 Task: Start in the project AgileQuest the sprint 'Automated Build and Deployment Sprint', with a duration of 2 weeks. Start in the project AgileQuest the sprint 'Automated Build and Deployment Sprint', with a duration of 1 week. Start in the project AgileQuest the sprint 'Automated Build and Deployment Sprint', with a duration of 3 weeks
Action: Mouse moved to (820, 191)
Screenshot: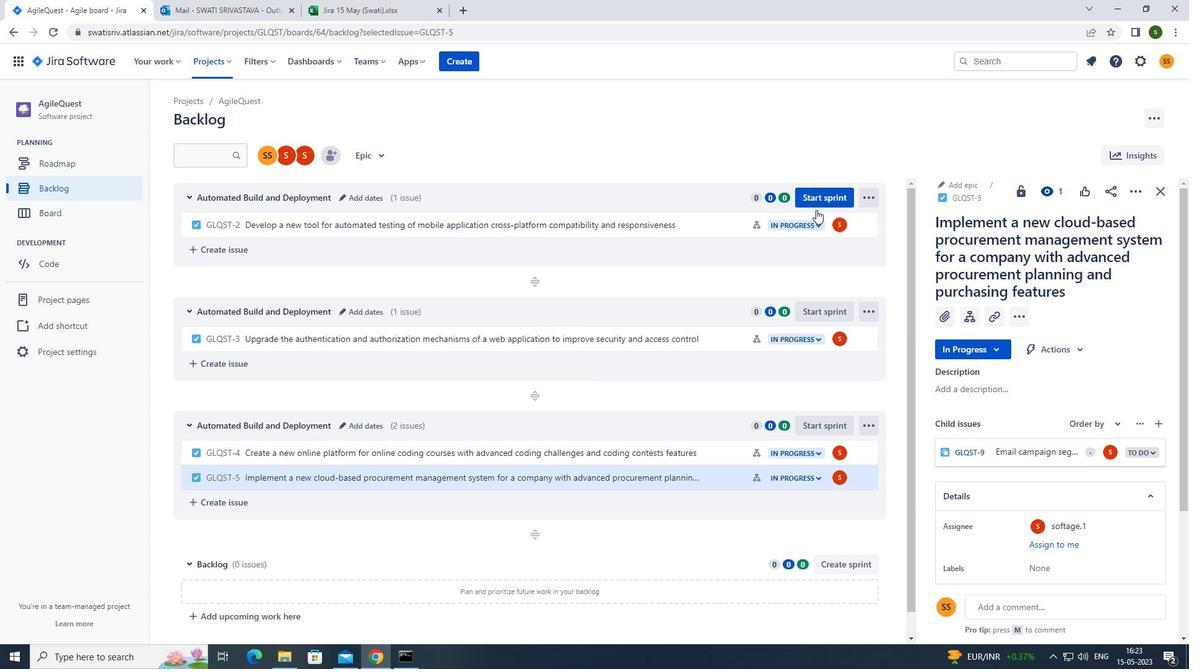 
Action: Mouse pressed left at (820, 191)
Screenshot: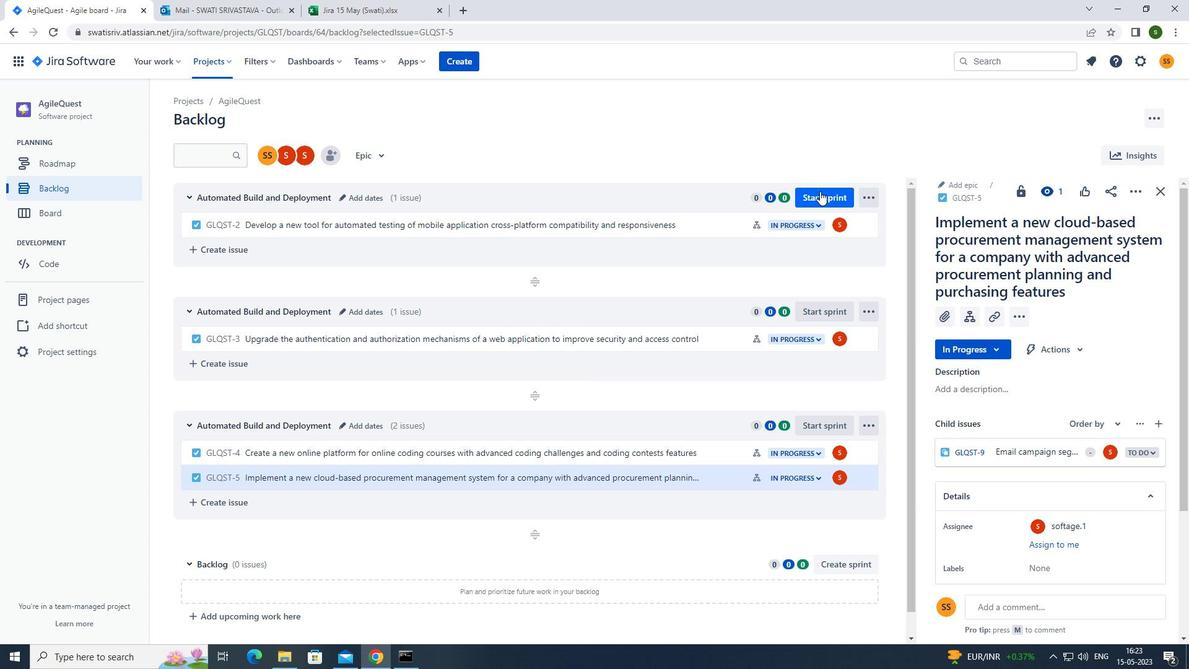 
Action: Mouse moved to (561, 215)
Screenshot: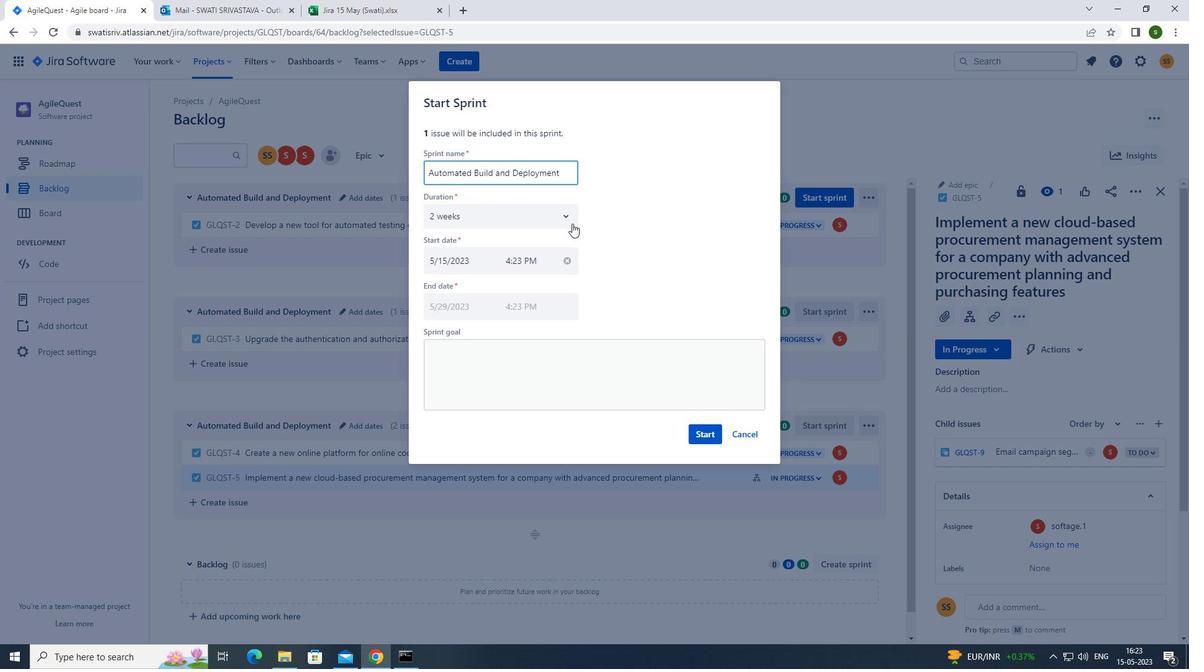 
Action: Mouse pressed left at (561, 215)
Screenshot: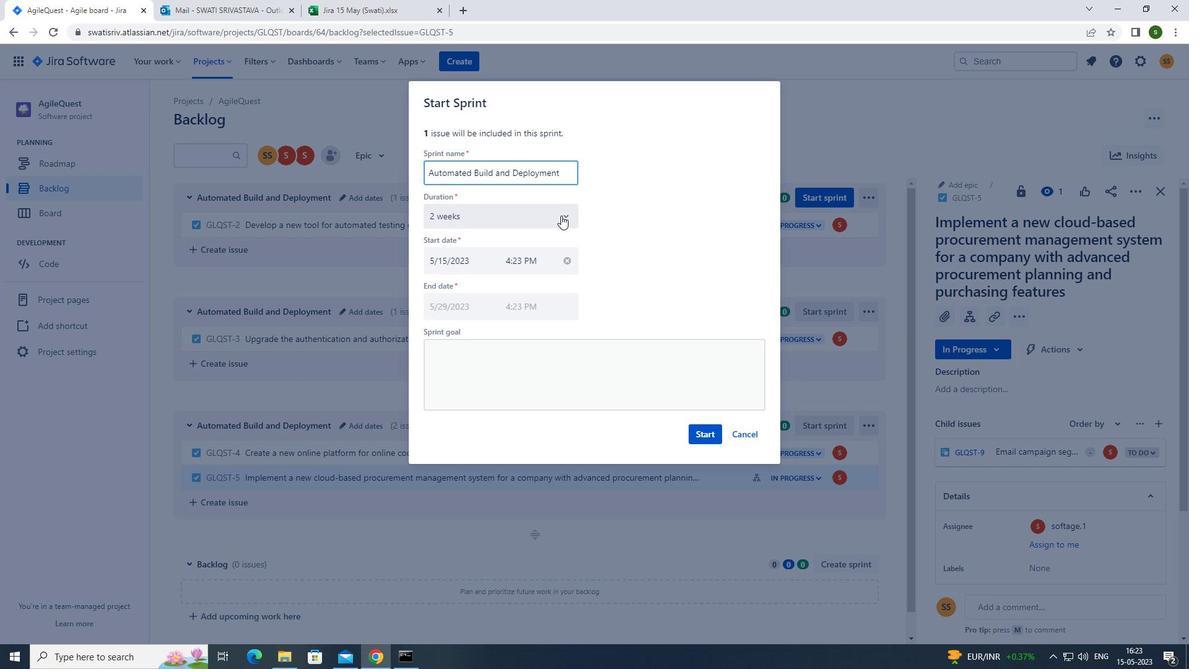 
Action: Mouse moved to (498, 267)
Screenshot: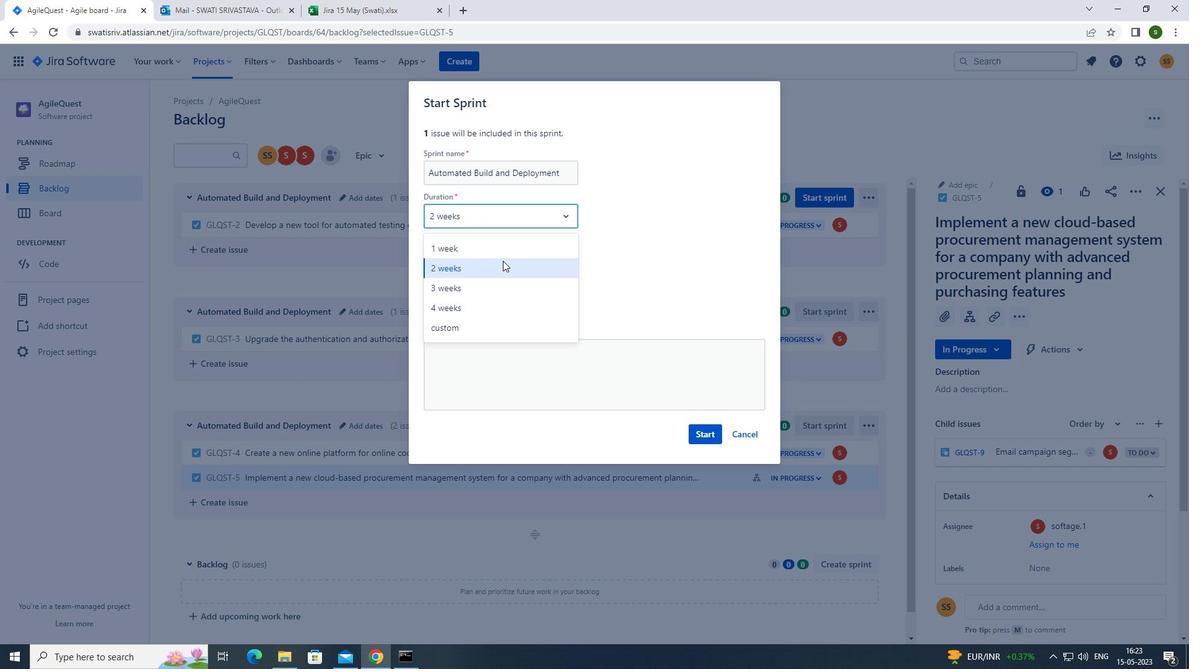 
Action: Mouse pressed left at (498, 267)
Screenshot: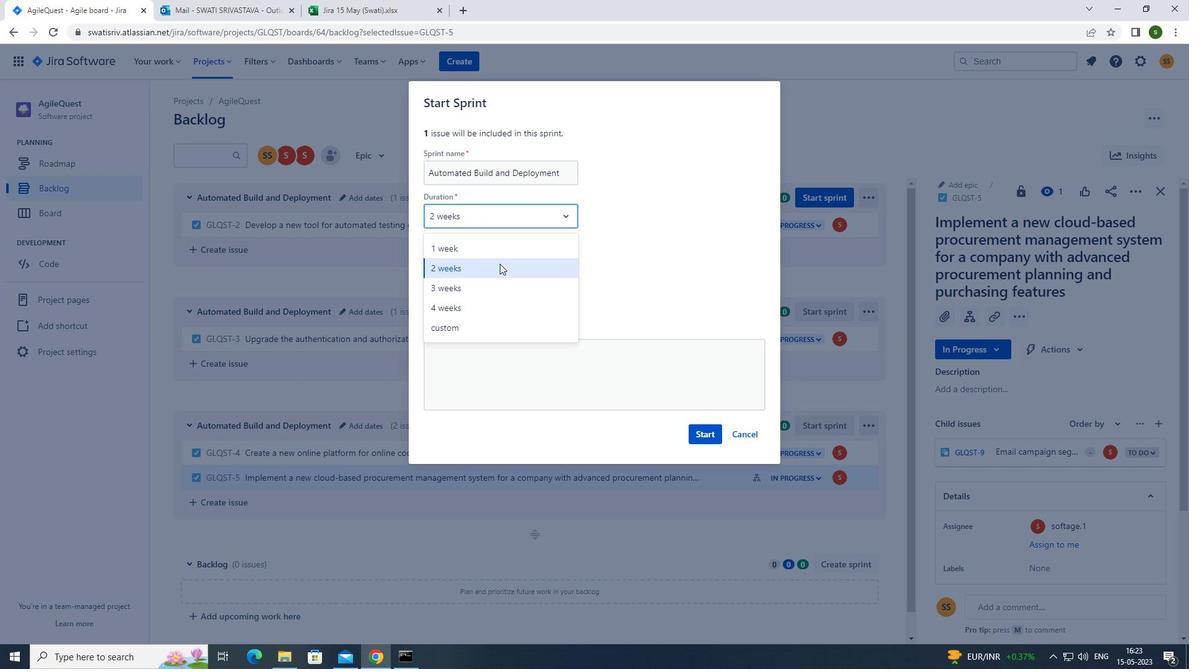 
Action: Mouse moved to (698, 436)
Screenshot: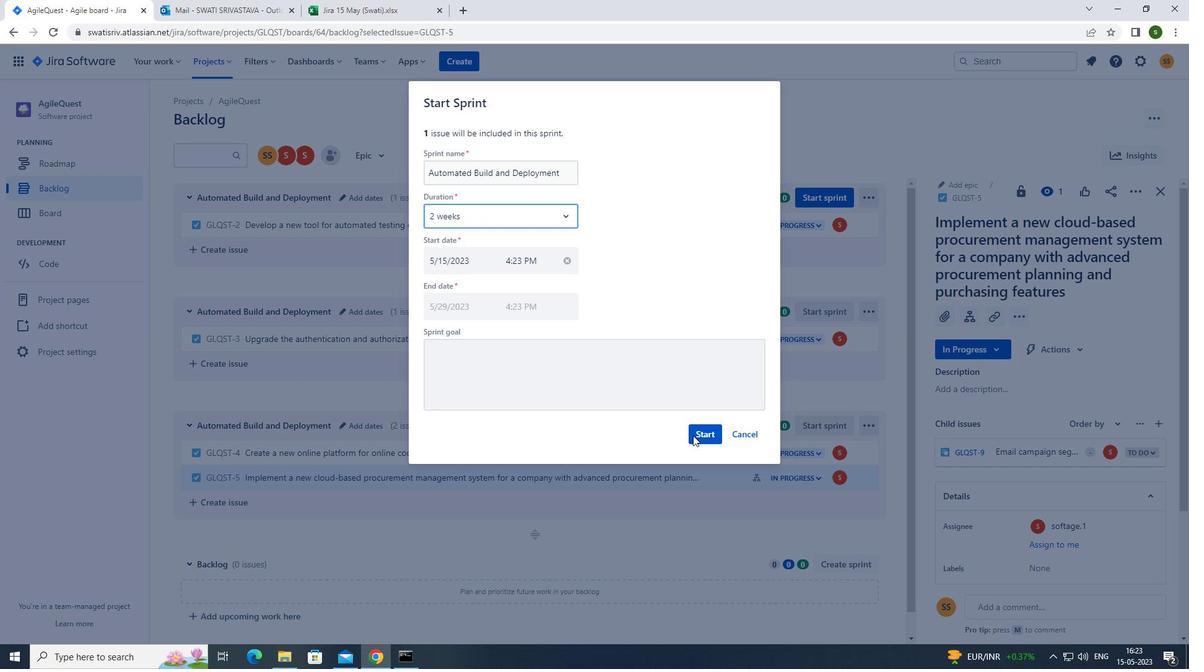 
Action: Mouse pressed left at (698, 436)
Screenshot: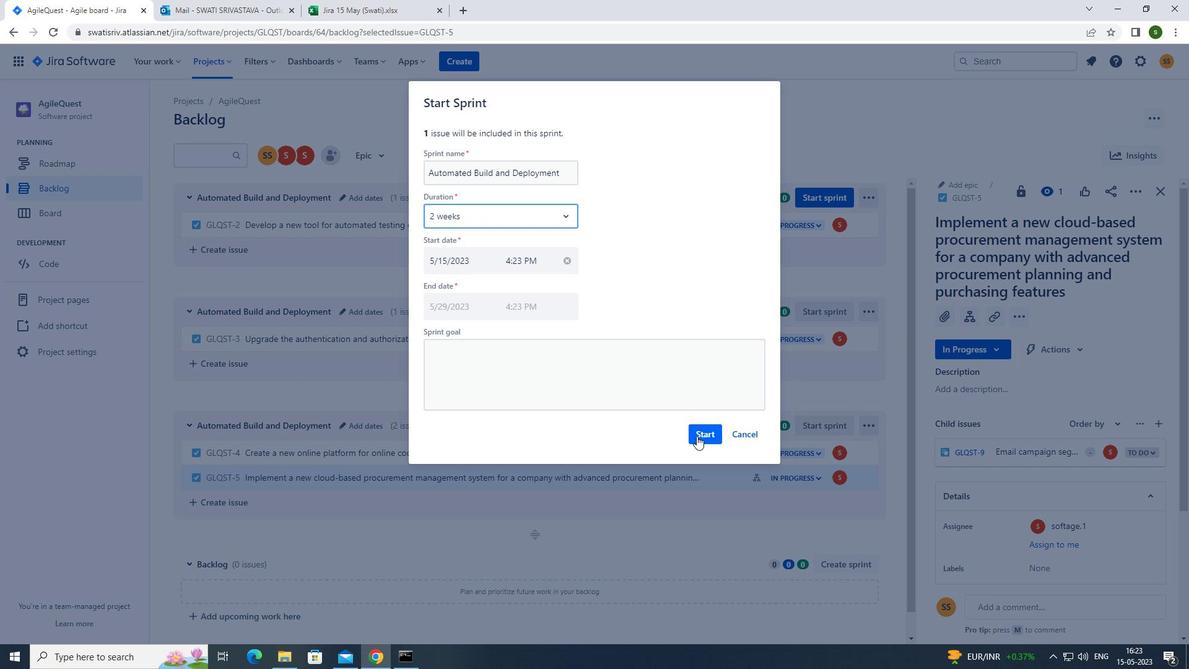 
Action: Mouse moved to (110, 189)
Screenshot: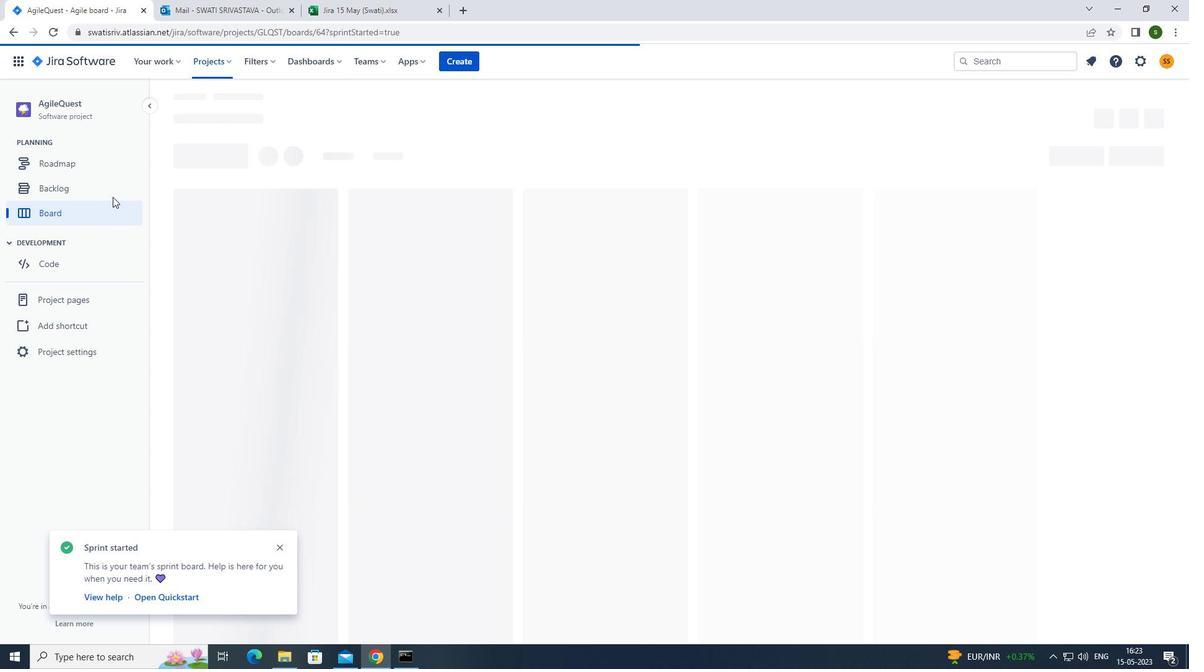 
Action: Mouse pressed left at (110, 189)
Screenshot: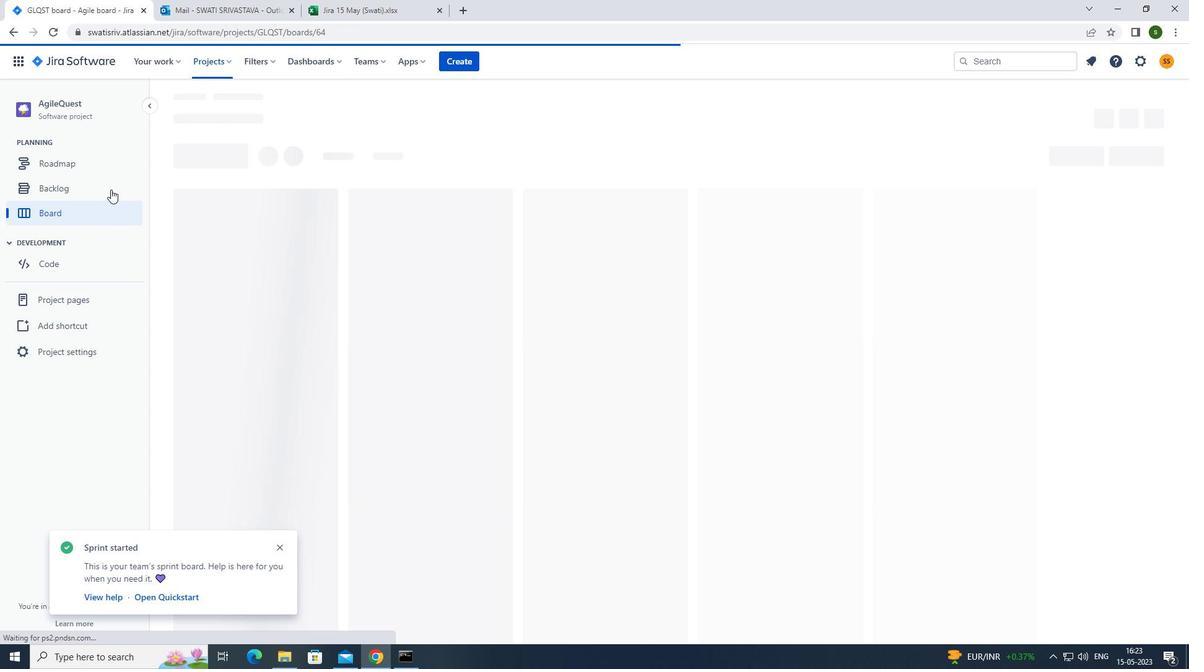 
Action: Mouse moved to (1089, 299)
Screenshot: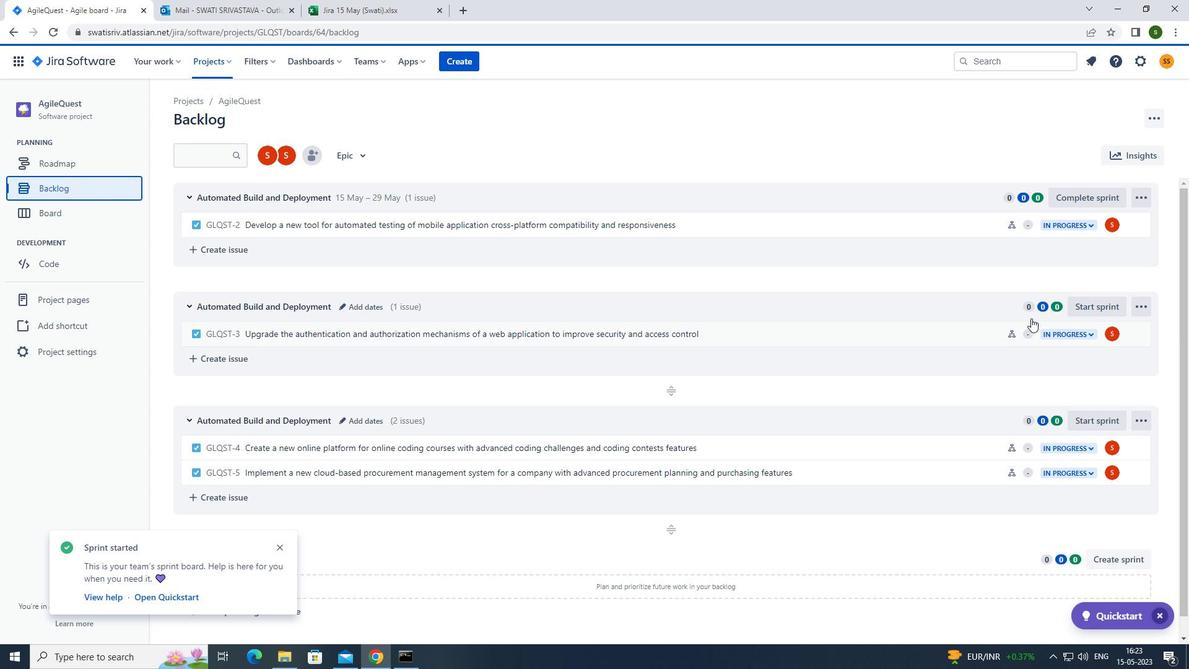 
Action: Mouse pressed left at (1089, 299)
Screenshot: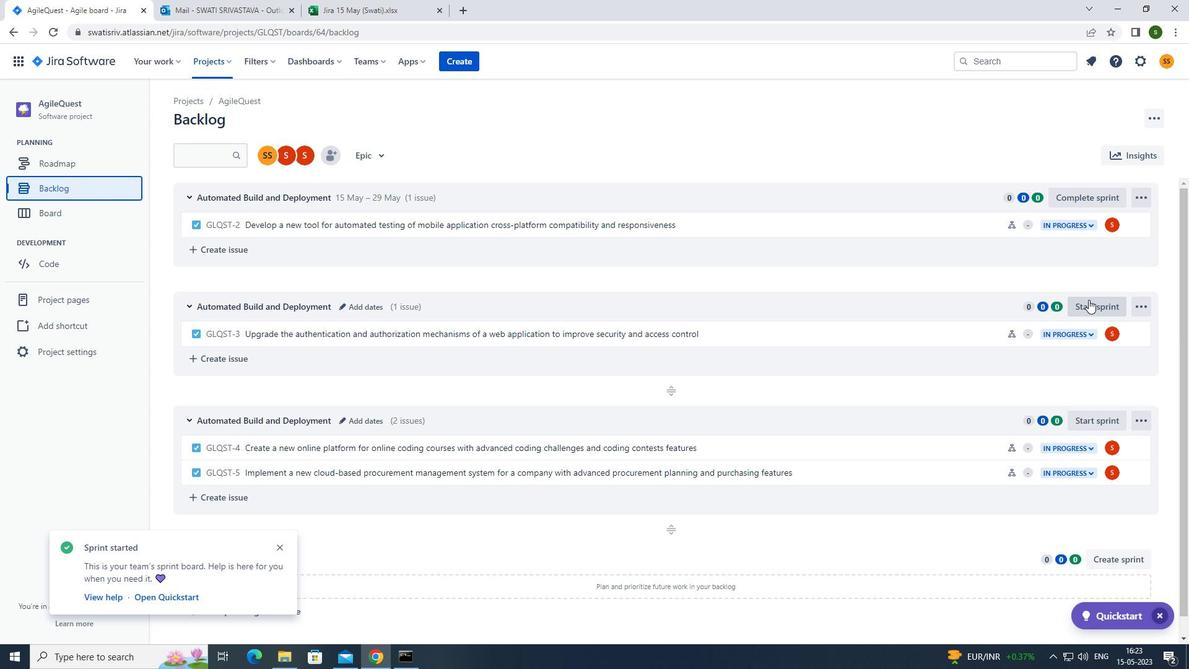 
Action: Mouse moved to (550, 216)
Screenshot: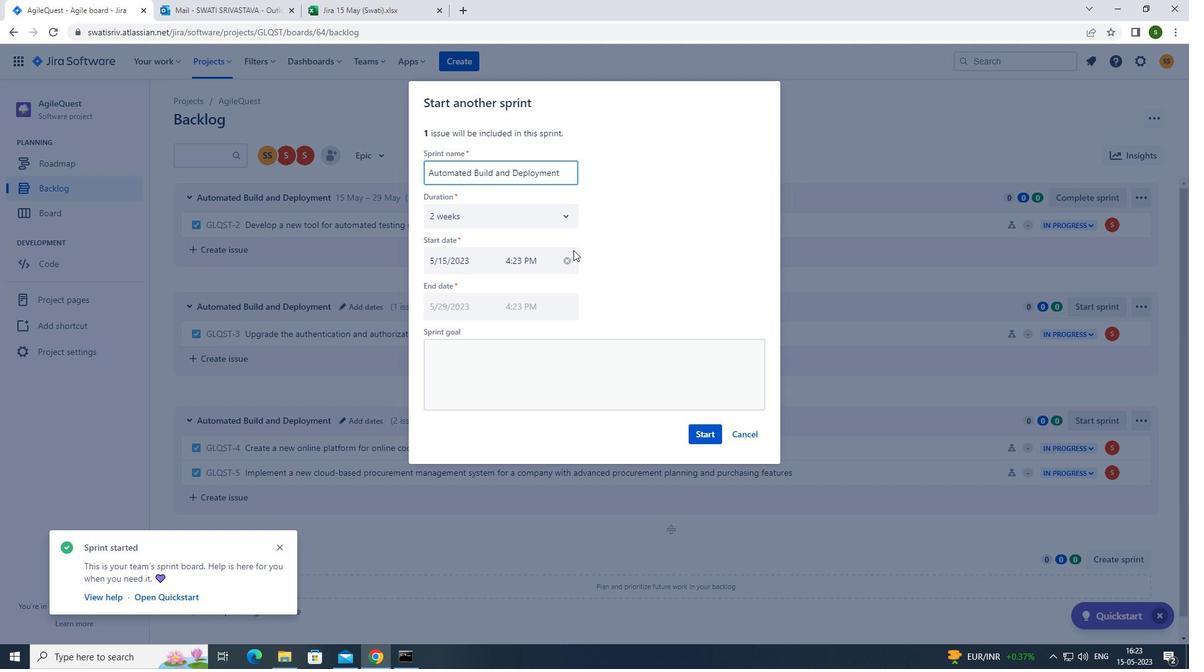 
Action: Mouse pressed left at (550, 216)
Screenshot: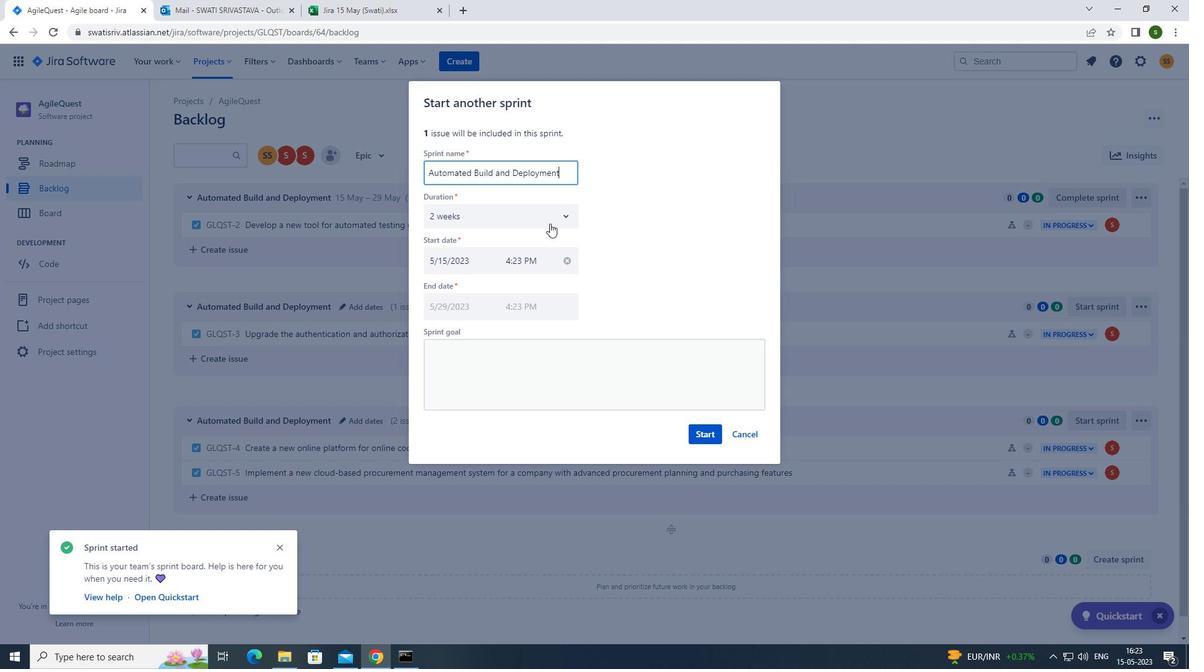 
Action: Mouse moved to (522, 250)
Screenshot: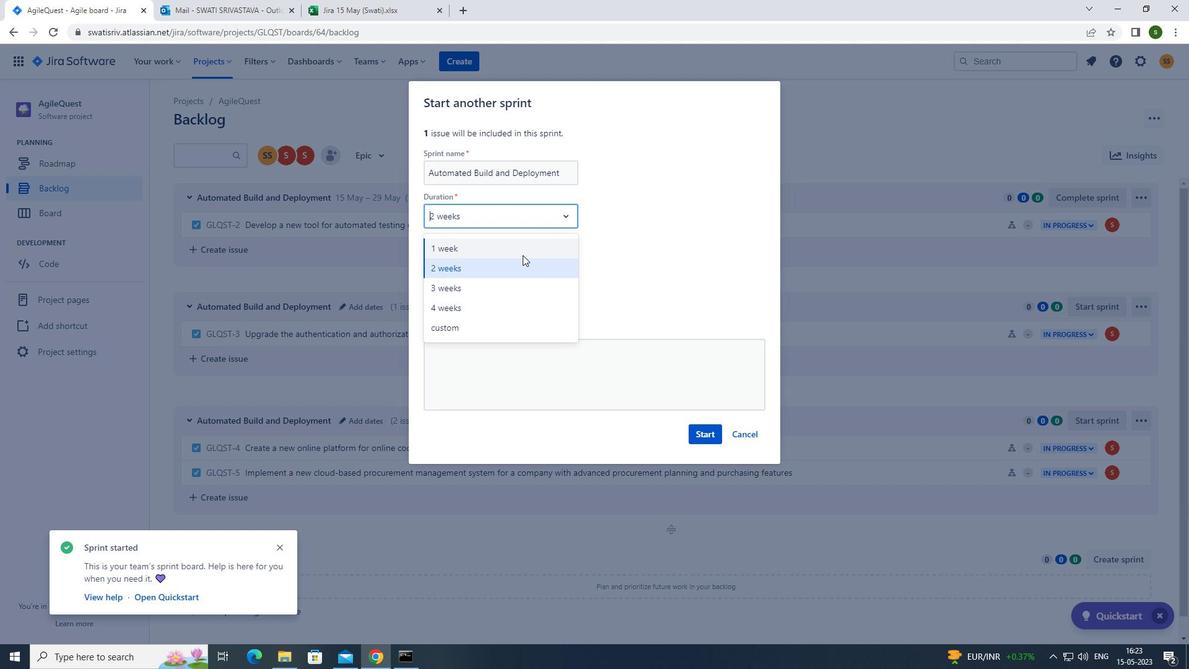 
Action: Mouse pressed left at (522, 250)
Screenshot: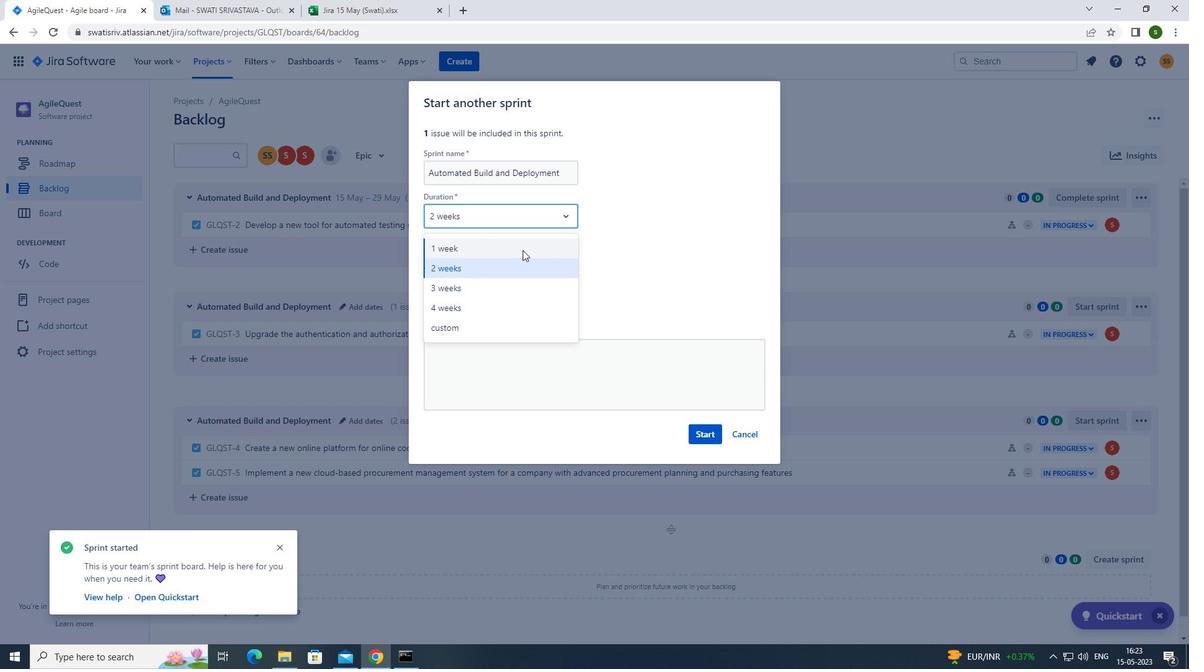 
Action: Mouse moved to (698, 434)
Screenshot: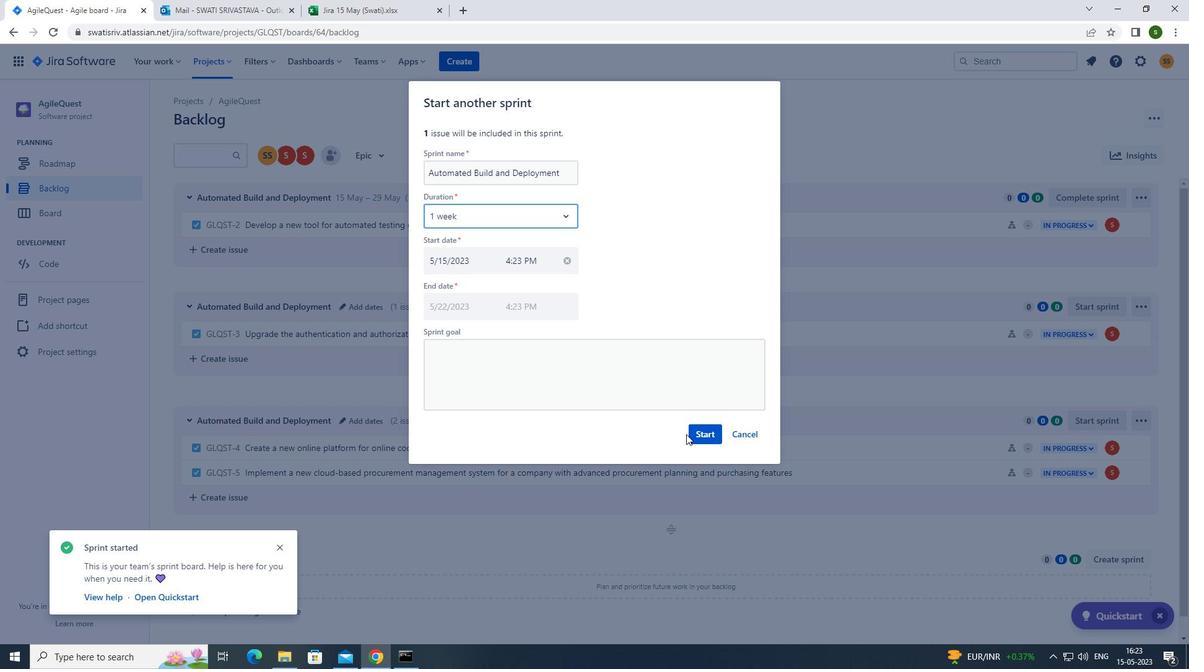 
Action: Mouse pressed left at (698, 434)
Screenshot: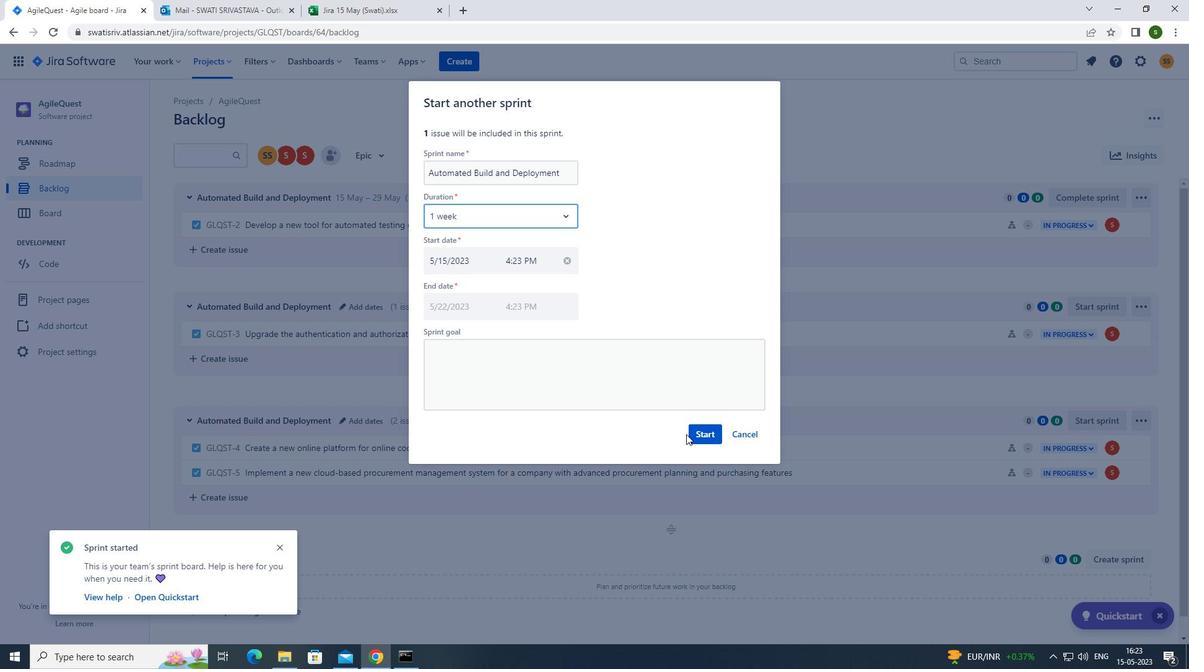 
Action: Mouse moved to (70, 185)
Screenshot: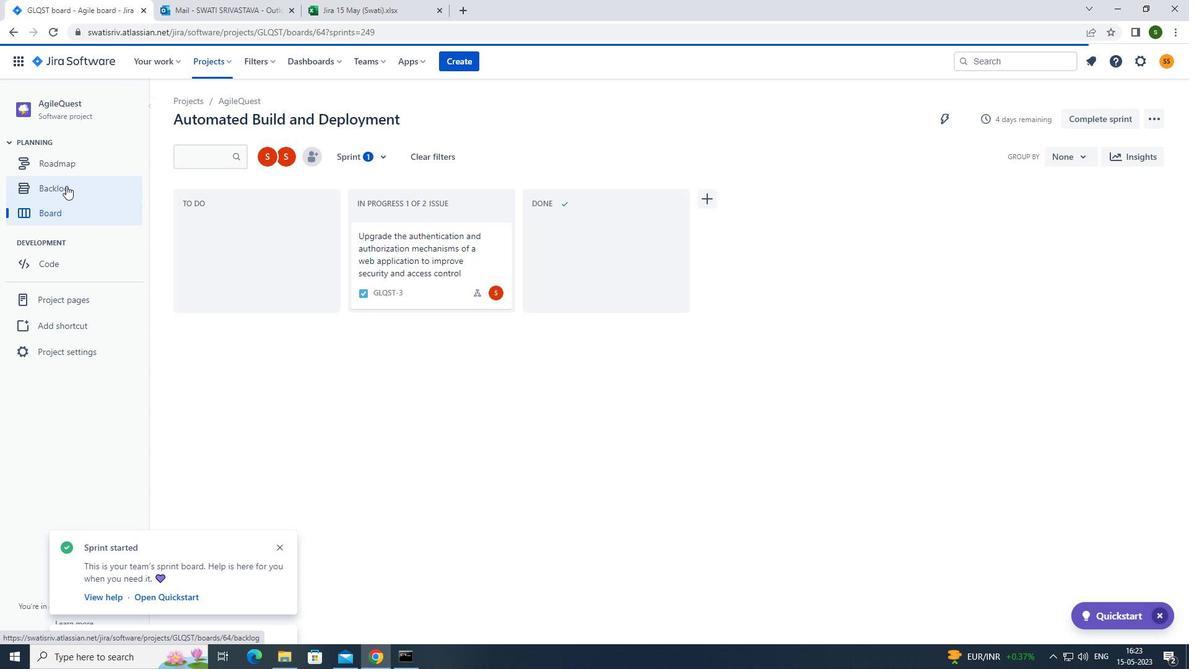 
Action: Mouse pressed left at (70, 185)
Screenshot: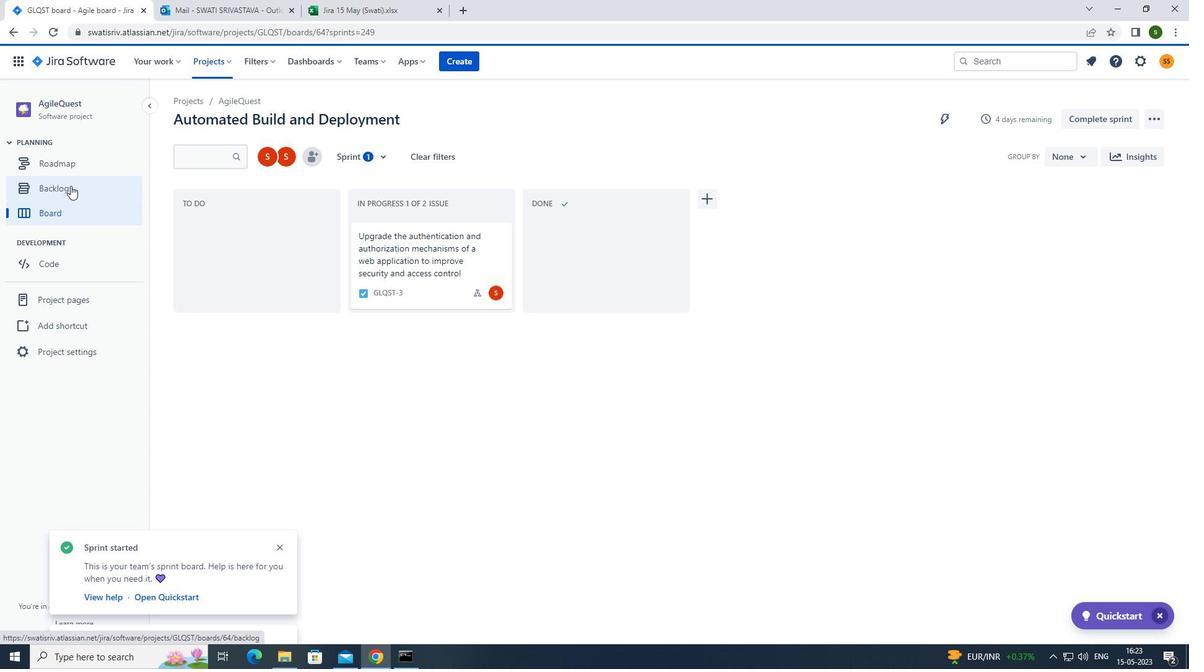 
Action: Mouse moved to (1081, 417)
Screenshot: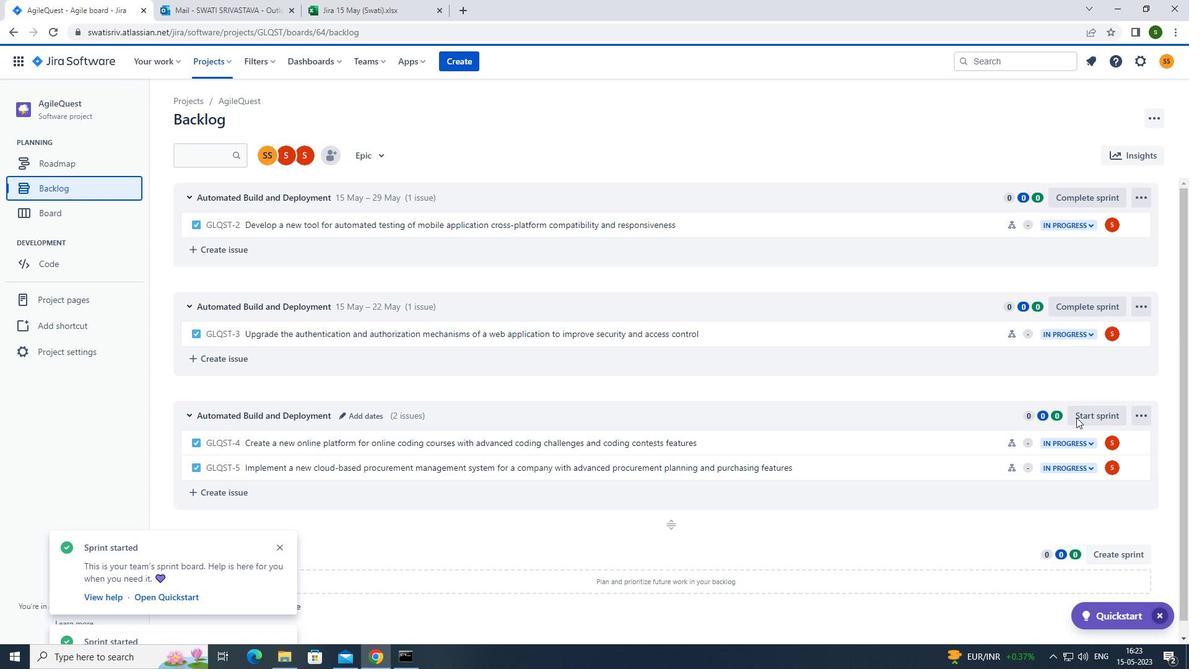 
Action: Mouse pressed left at (1081, 417)
Screenshot: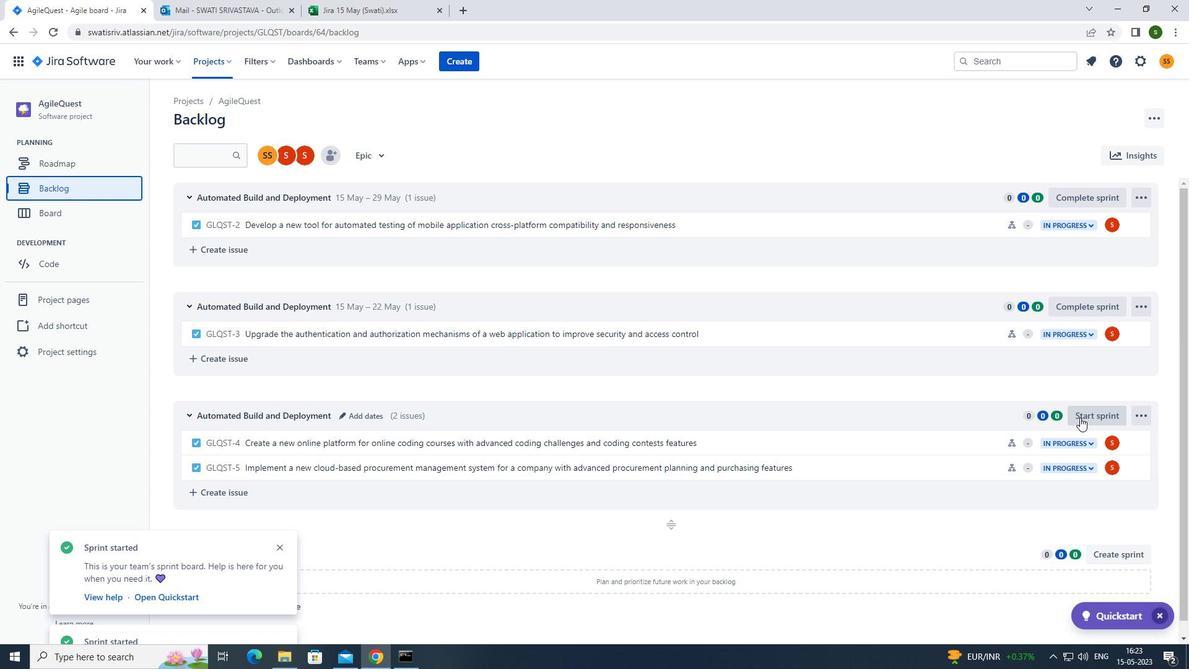 
Action: Mouse moved to (545, 217)
Screenshot: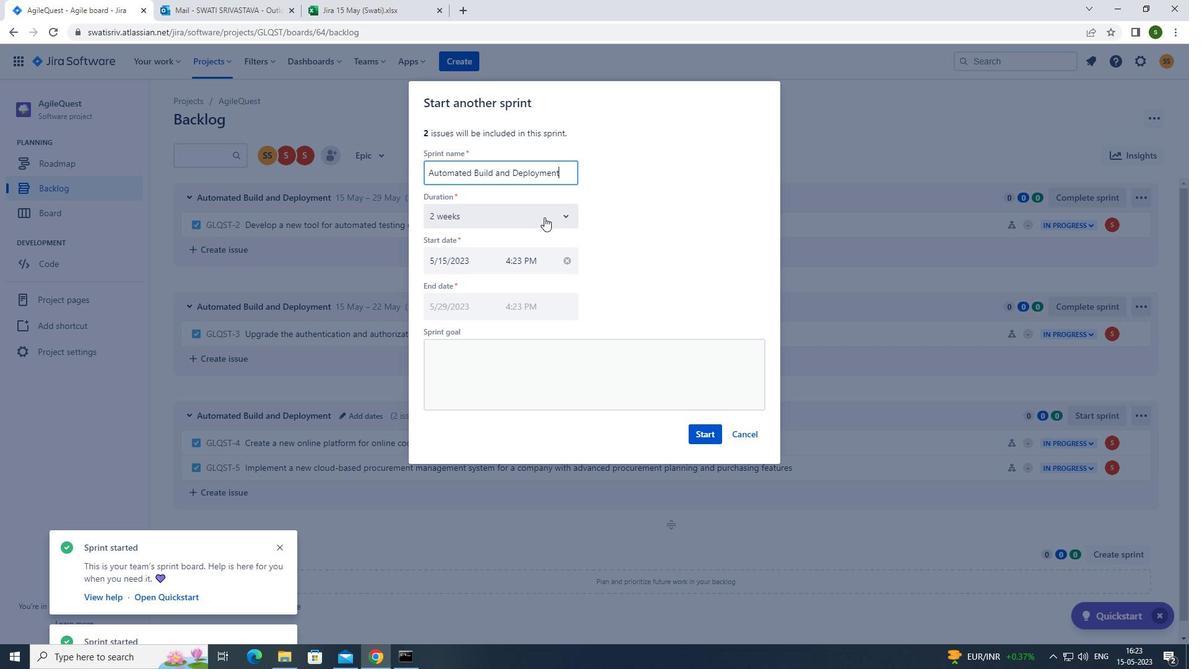 
Action: Mouse pressed left at (545, 217)
Screenshot: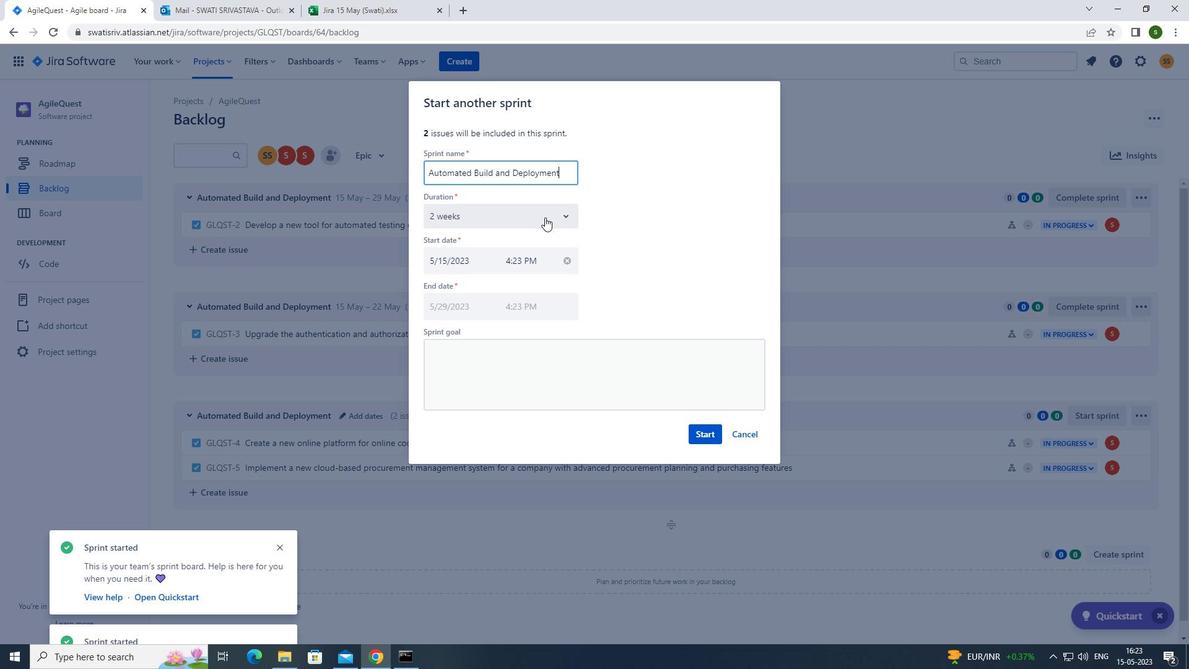 
Action: Mouse moved to (512, 284)
Screenshot: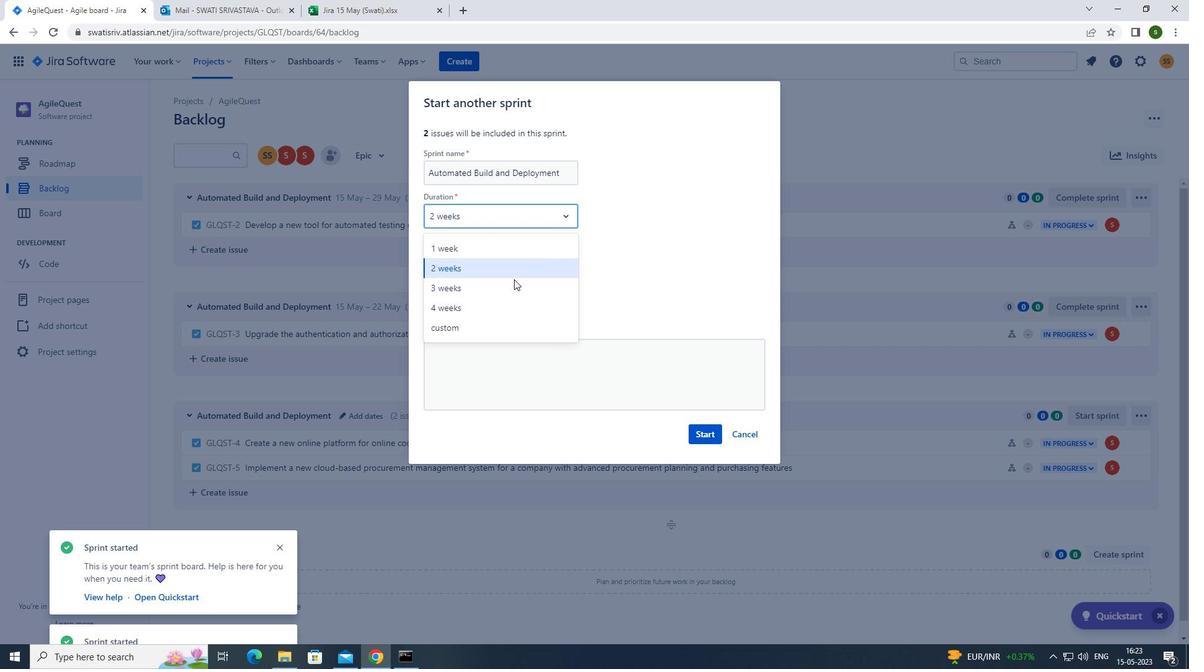 
Action: Mouse pressed left at (512, 284)
Screenshot: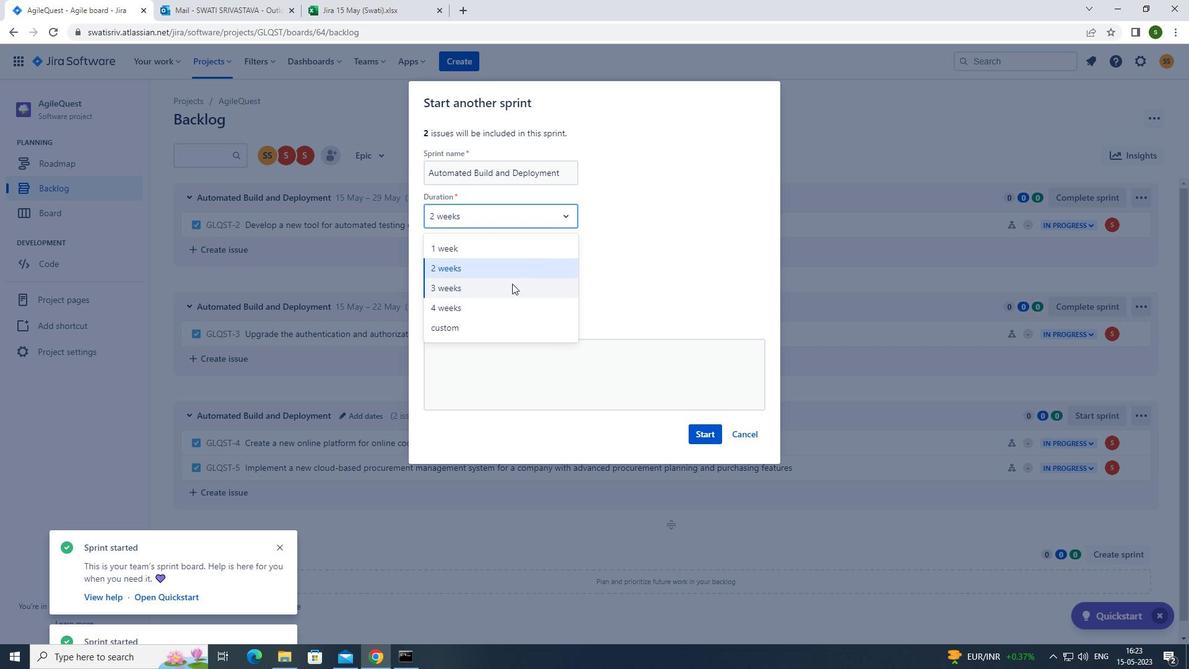 
Action: Mouse moved to (701, 436)
Screenshot: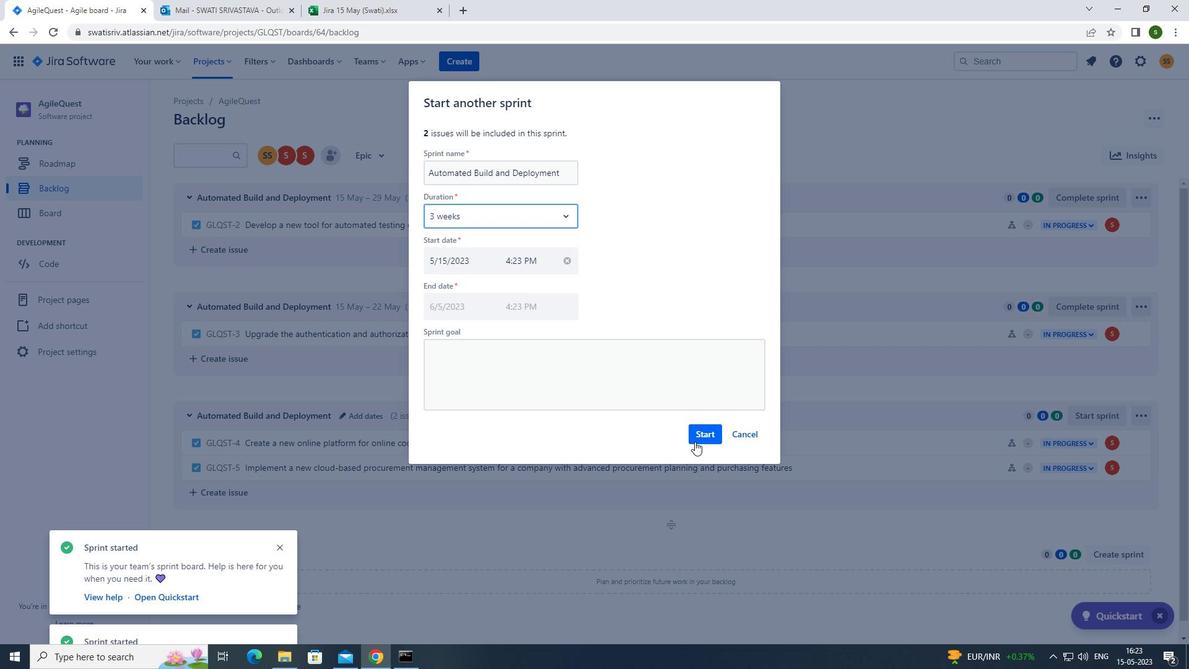 
Action: Mouse pressed left at (701, 436)
Screenshot: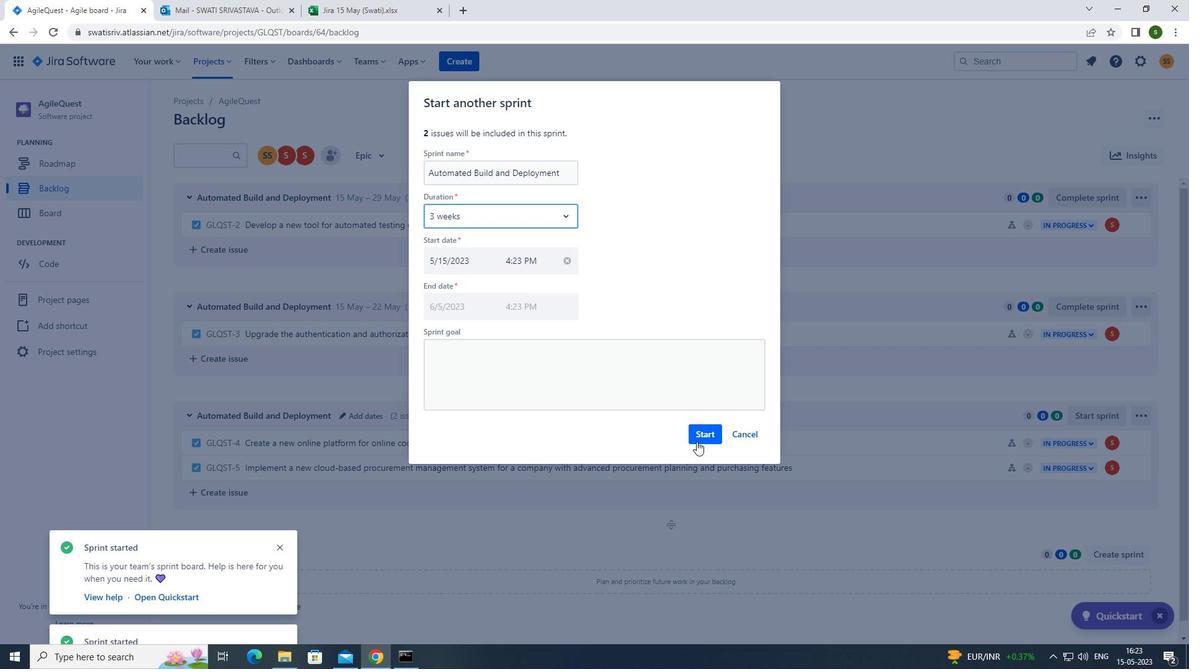 
Action: Mouse moved to (675, 418)
Screenshot: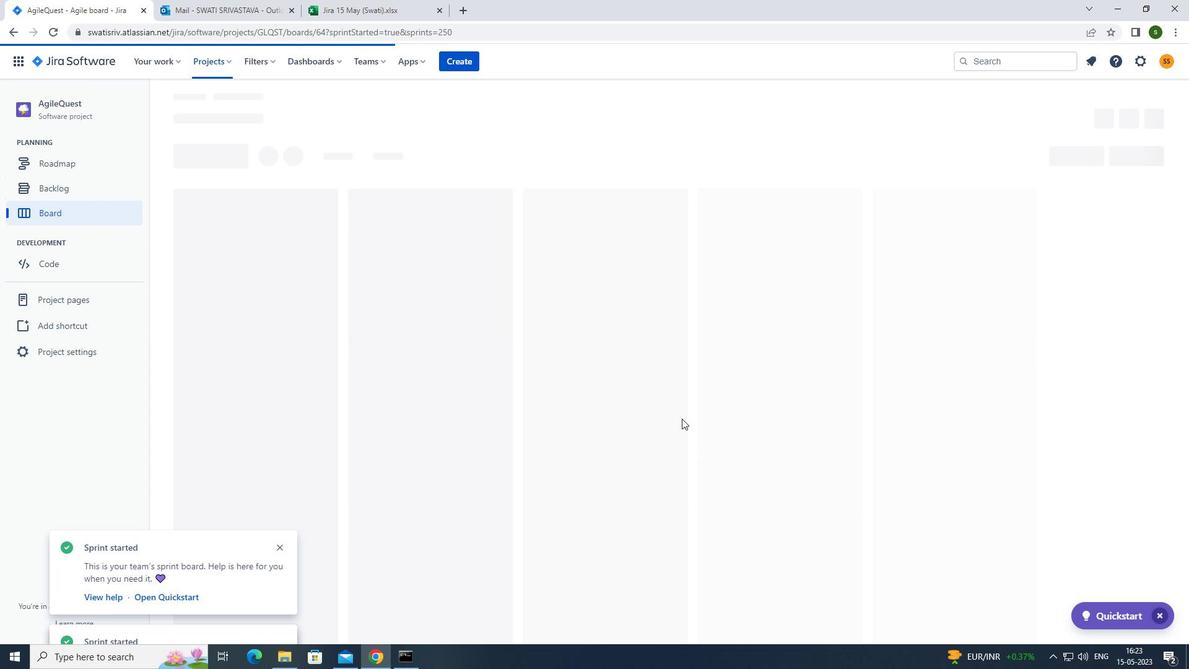 
